 Task: Create New Vendor with Vendor Name: Compass Equipment Leasing Inc, Billing Address Line1: 9730 Amherst Circle, Billing Address Line2: East Stroudsburg, Billing Address Line3: NY 10977
Action: Mouse moved to (178, 33)
Screenshot: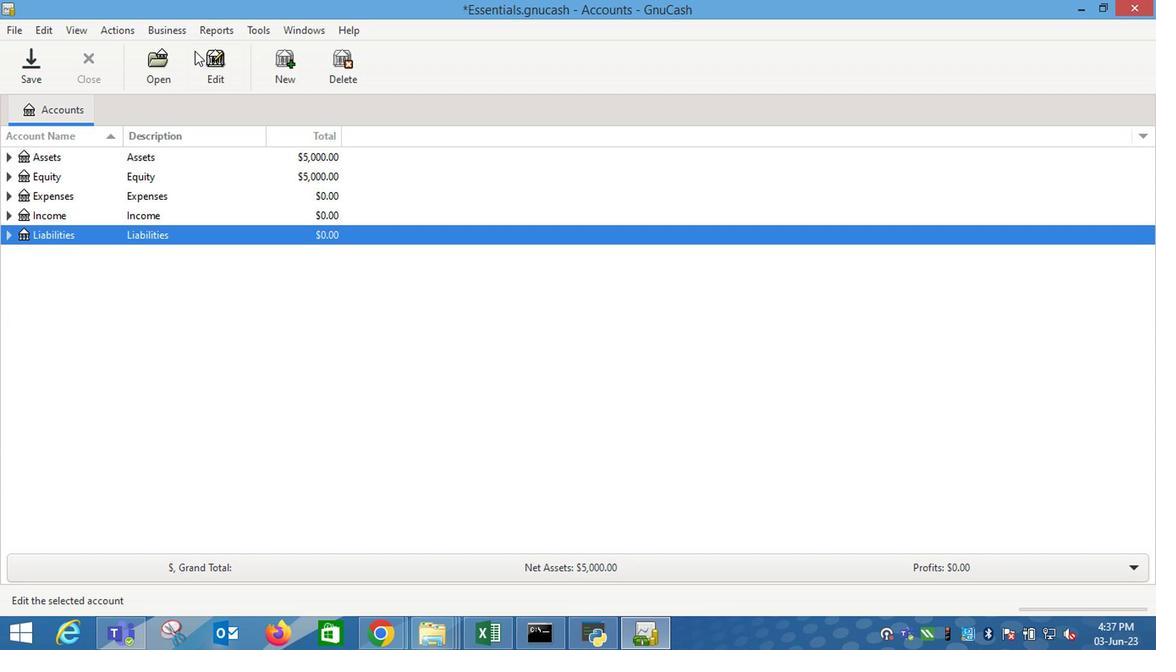 
Action: Mouse pressed left at (178, 33)
Screenshot: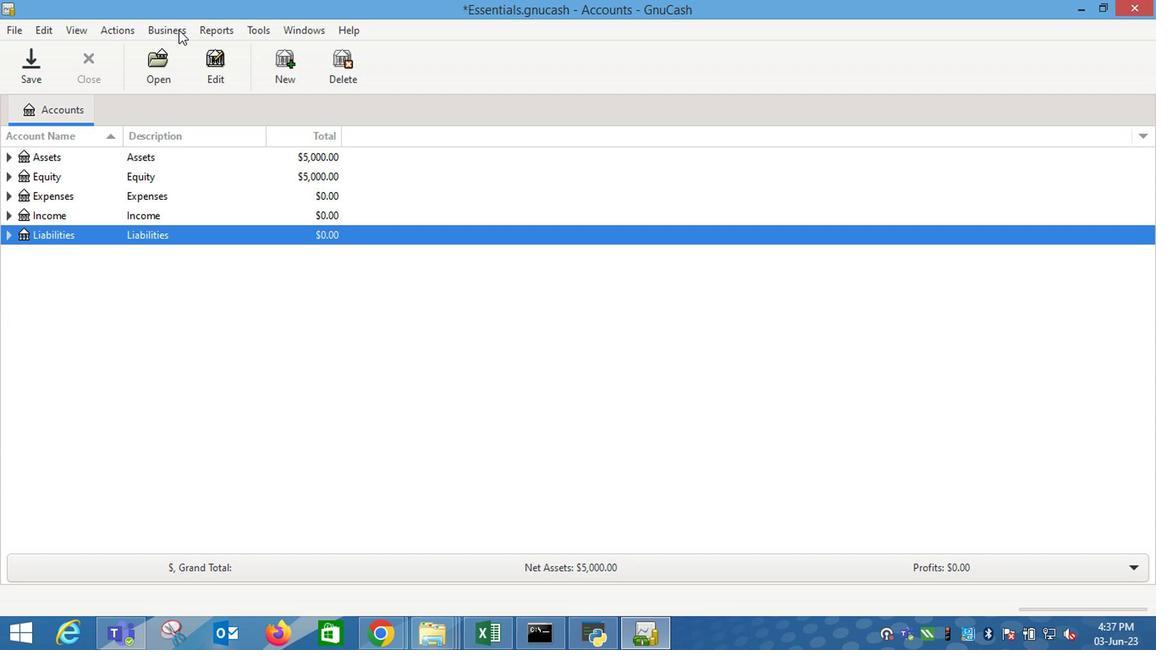 
Action: Mouse moved to (289, 78)
Screenshot: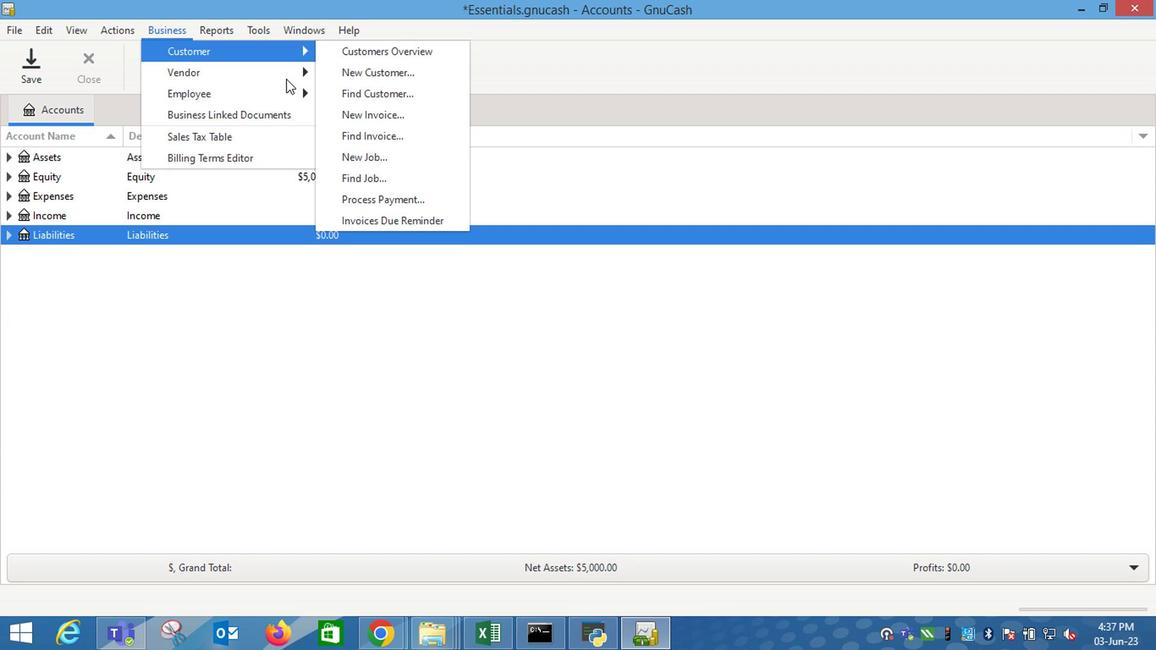 
Action: Mouse pressed left at (289, 78)
Screenshot: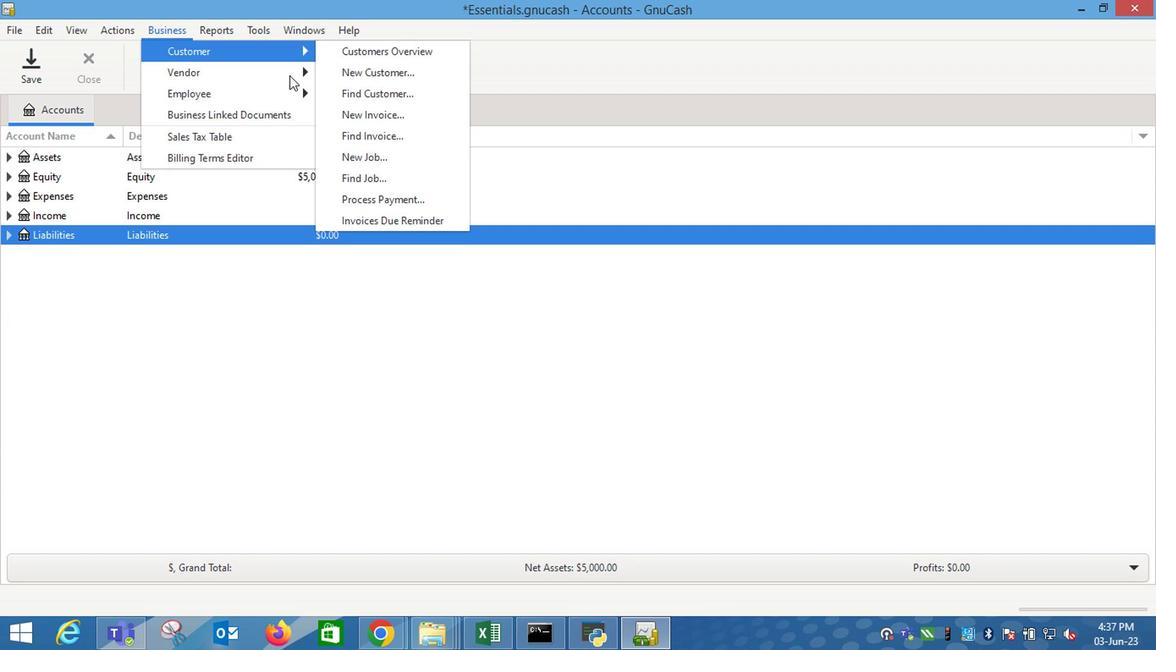 
Action: Mouse moved to (371, 95)
Screenshot: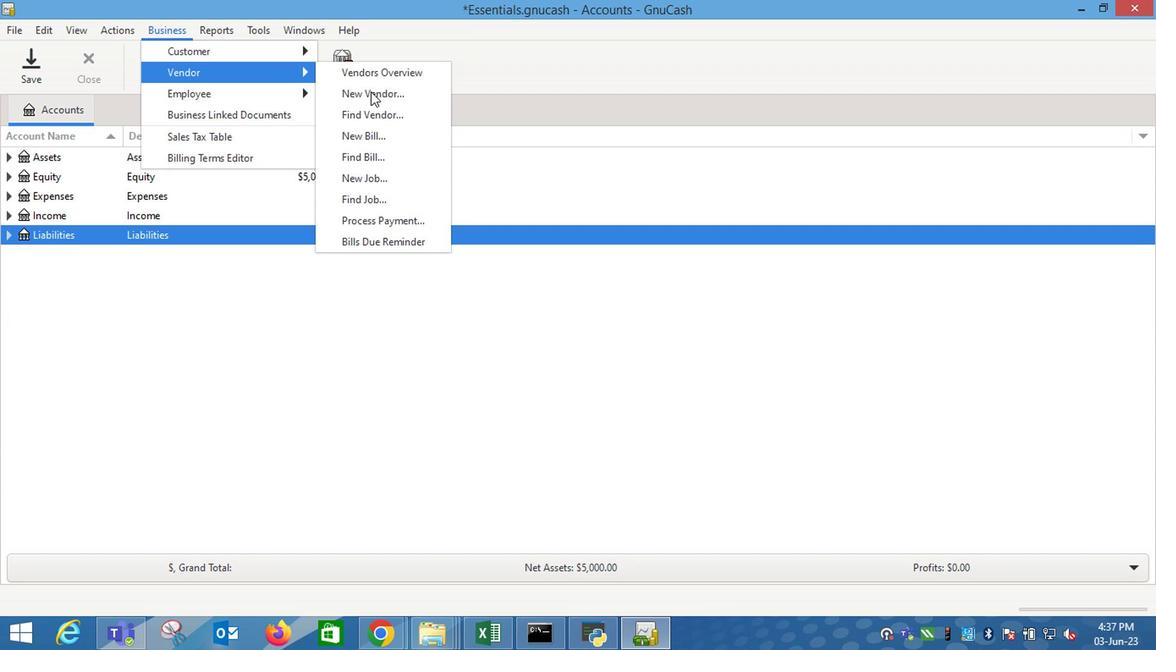 
Action: Mouse pressed left at (371, 95)
Screenshot: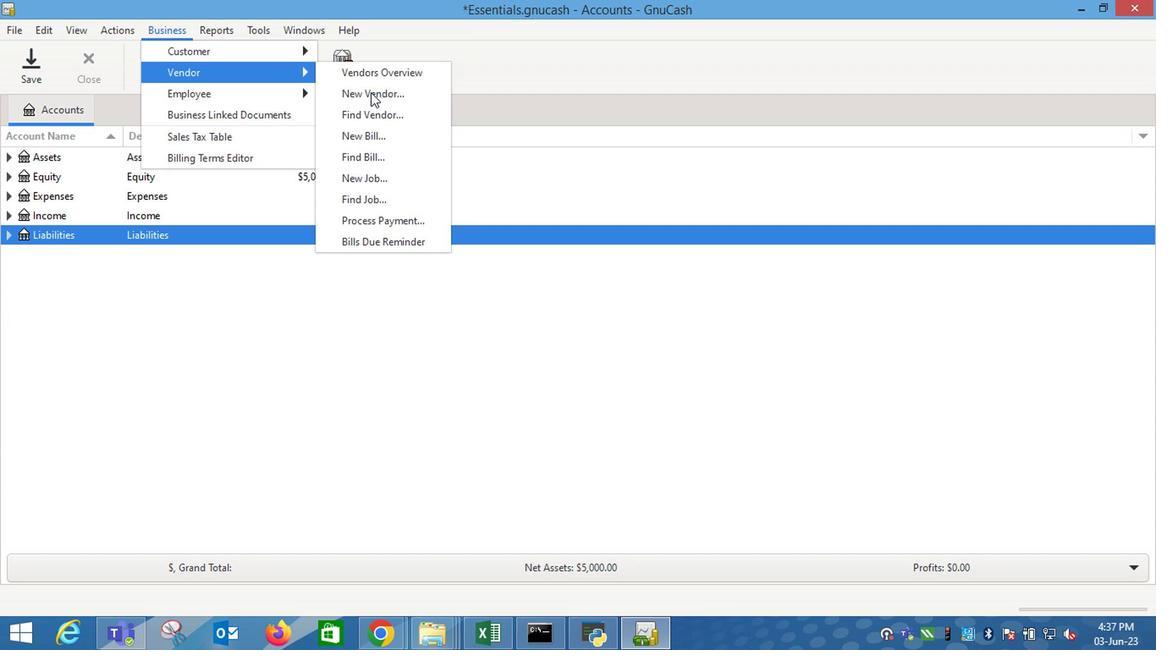 
Action: Mouse moved to (912, 291)
Screenshot: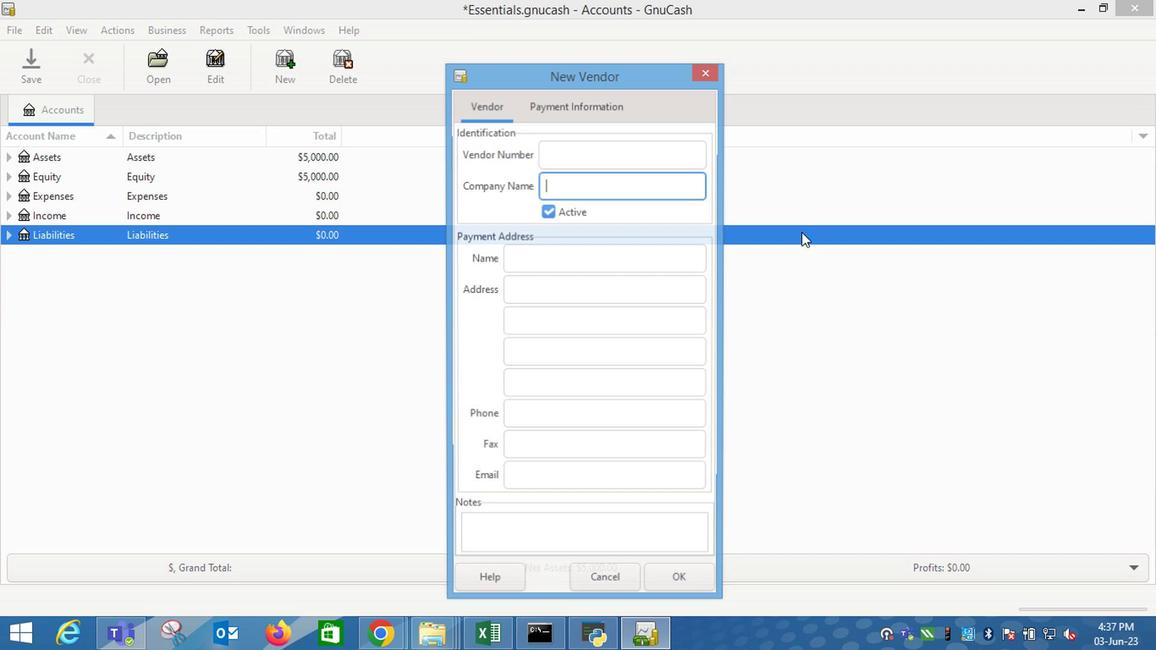 
Action: Key pressed <Key.shift_r>Compass<Key.space><Key.shift_r>Equipment<Key.space><Key.shift_r>Leasing<Key.space><Key.shift_r>Inc<Key.tab><Key.tab><Key.tab>9730<Key.space><Key.shift_r>Amherst<Key.space><Key.shift_r>Circle<Key.tab><Key.shift_r>East<Key.space><Key.shift_r>Stroudsburg<Key.tab><Key.shift_r>NY<Key.space>10977
Screenshot: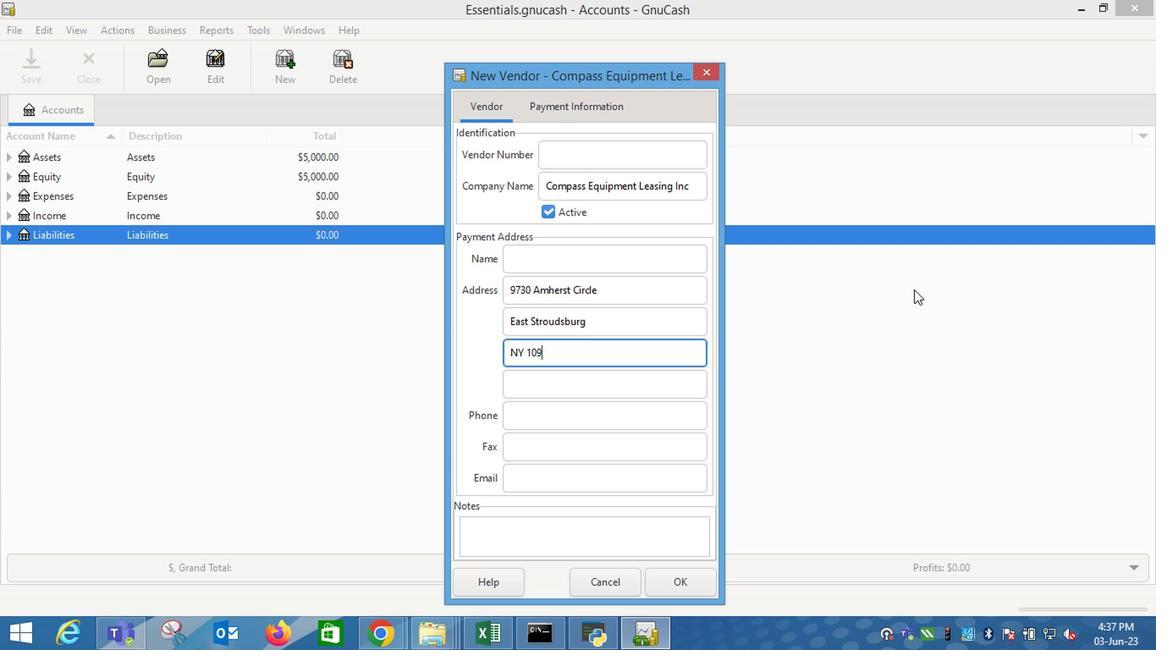 
Action: Mouse moved to (577, 108)
Screenshot: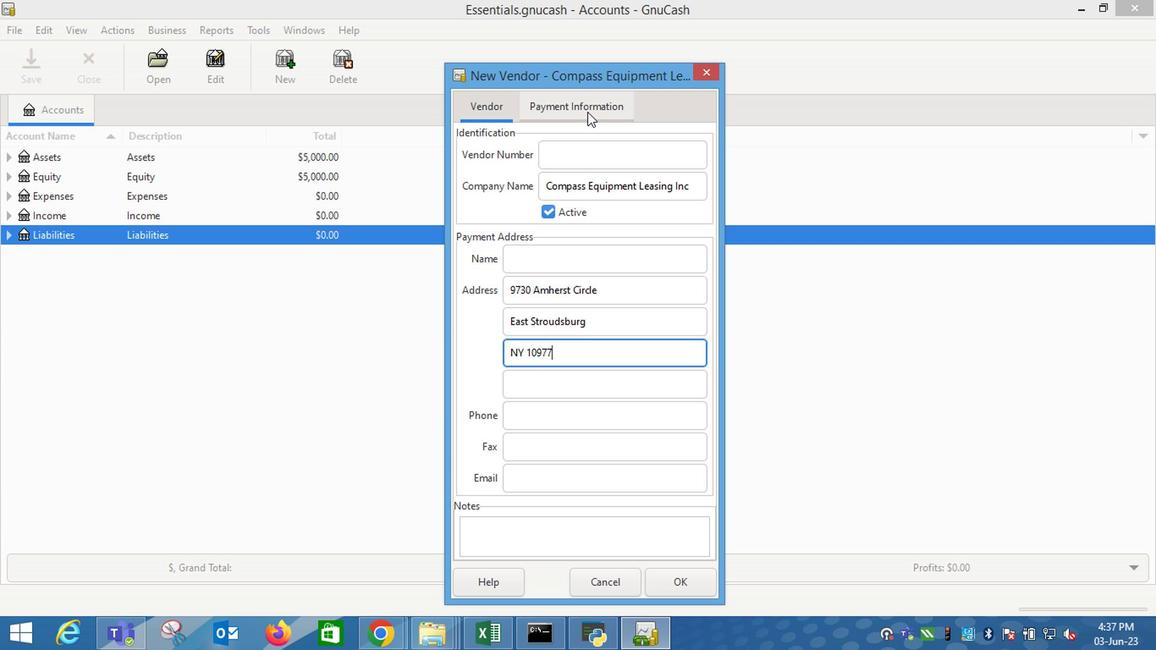 
Action: Mouse pressed left at (577, 108)
Screenshot: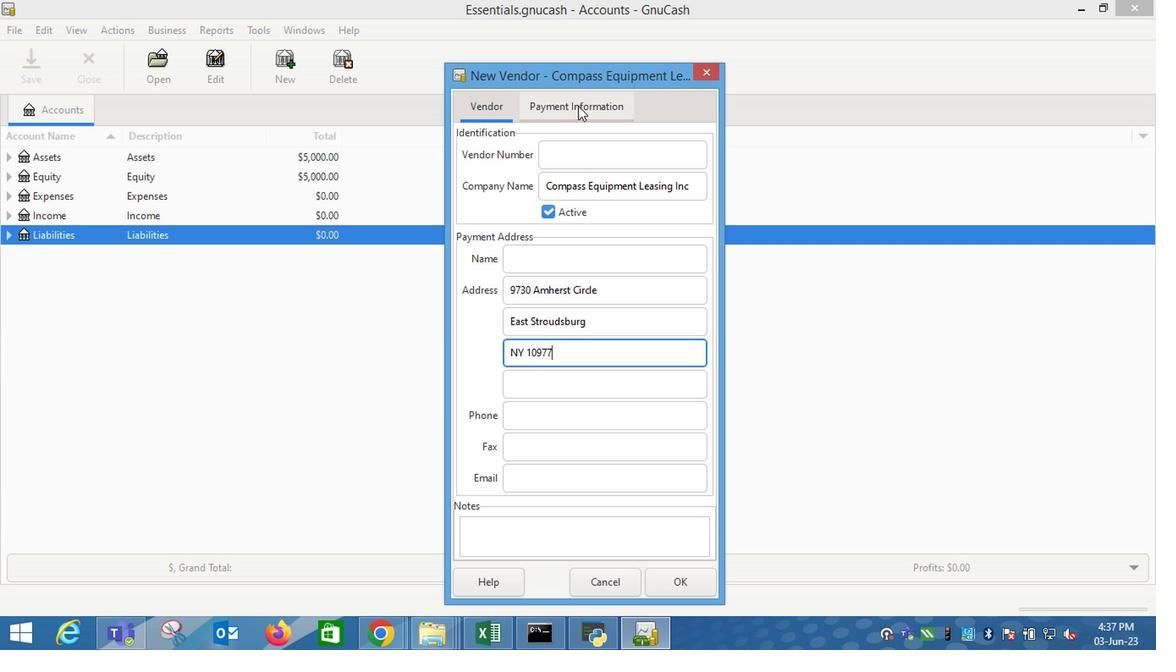 
Action: Mouse moved to (676, 586)
Screenshot: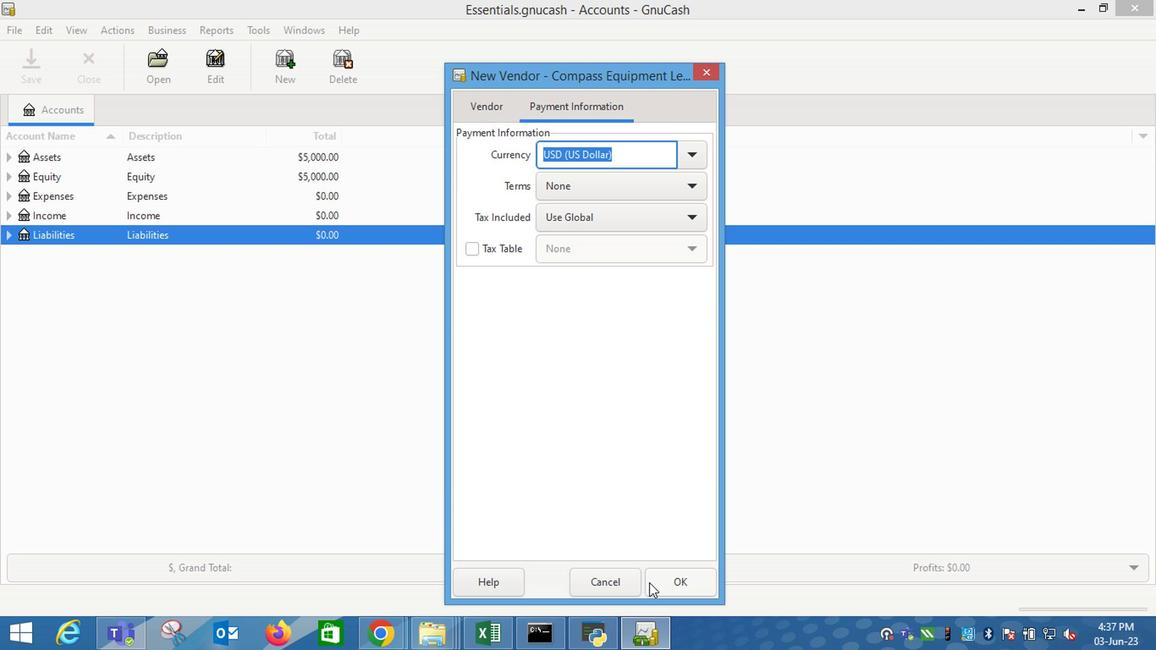 
Action: Mouse pressed left at (676, 586)
Screenshot: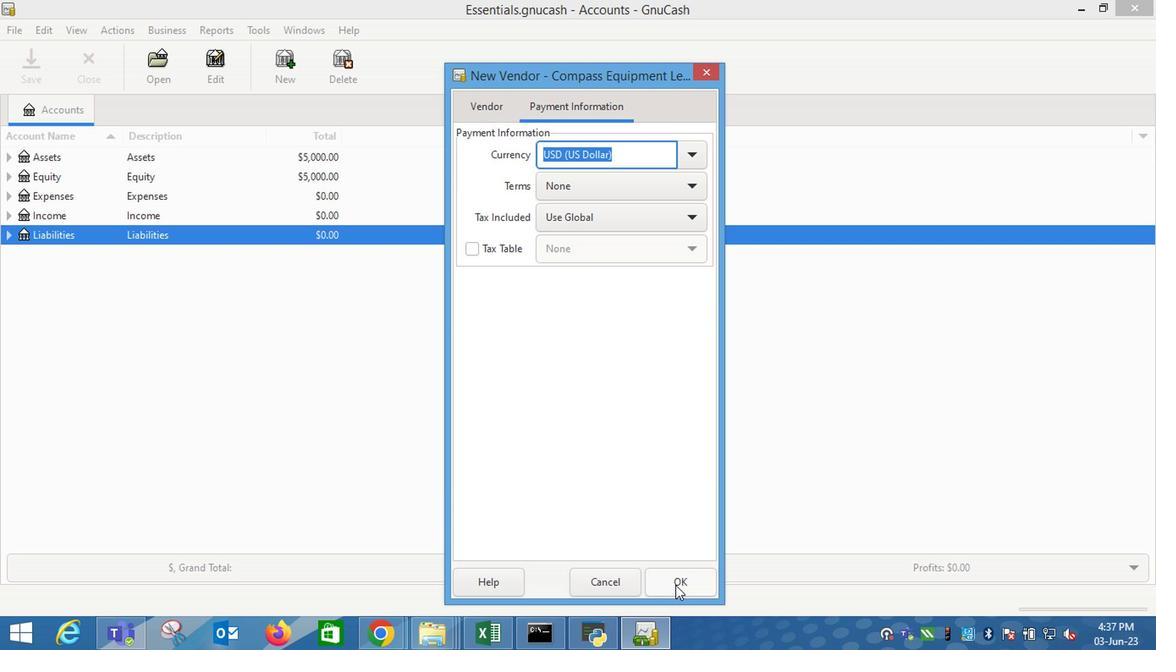 
